 Task: Sort the products in the category "Non-Alcoholic Wines" by relevance.
Action: Mouse moved to (792, 264)
Screenshot: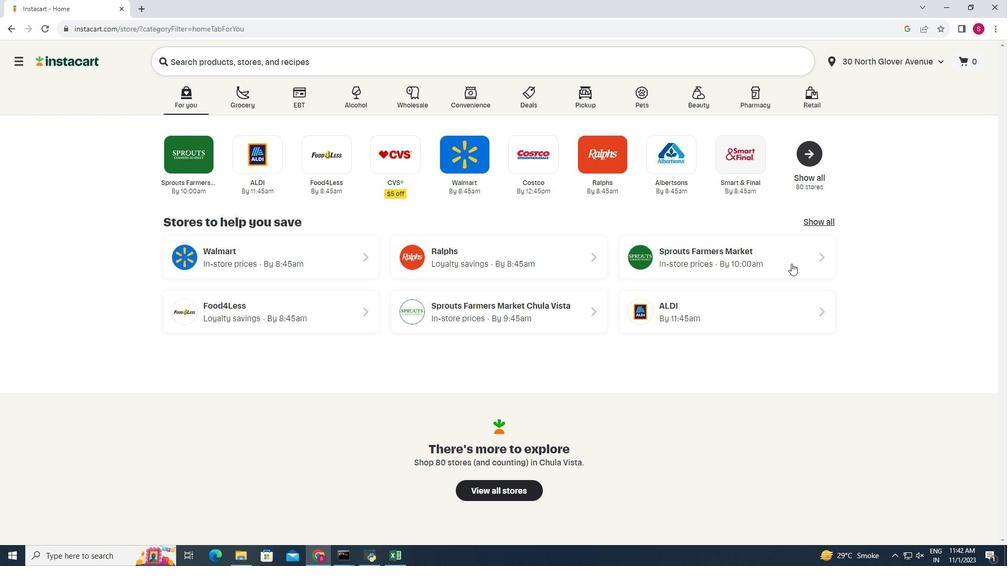 
Action: Mouse pressed left at (792, 264)
Screenshot: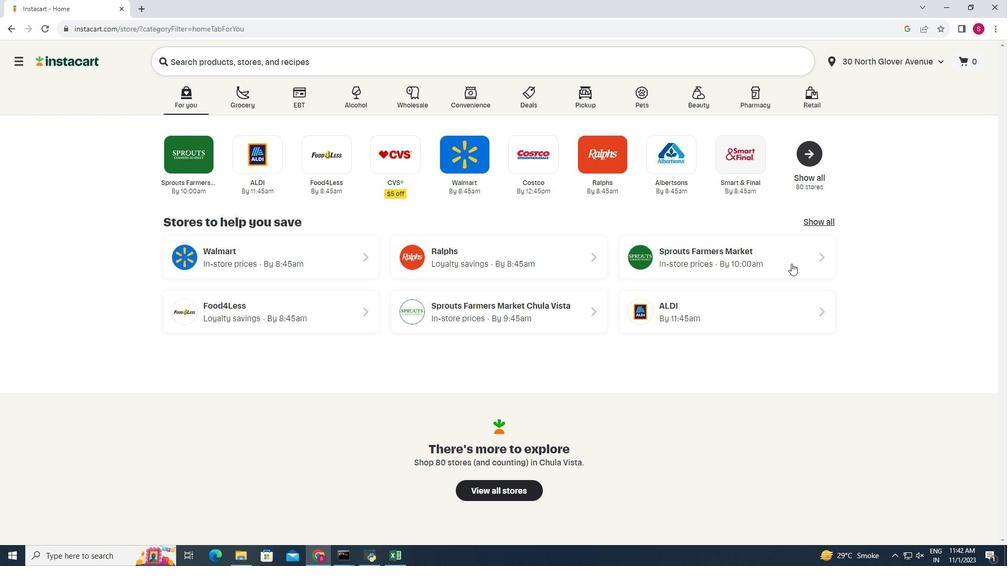 
Action: Mouse moved to (44, 506)
Screenshot: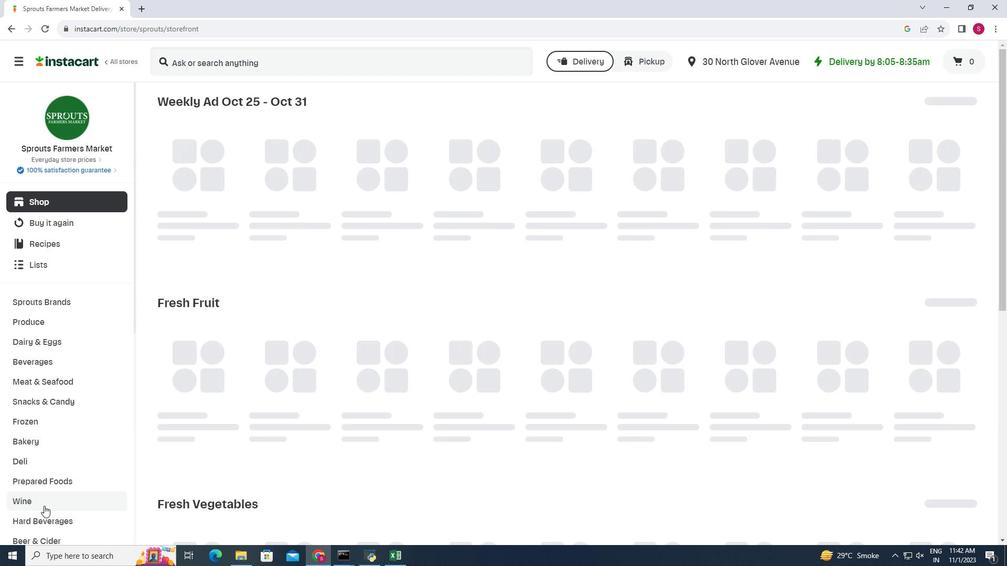 
Action: Mouse pressed left at (44, 506)
Screenshot: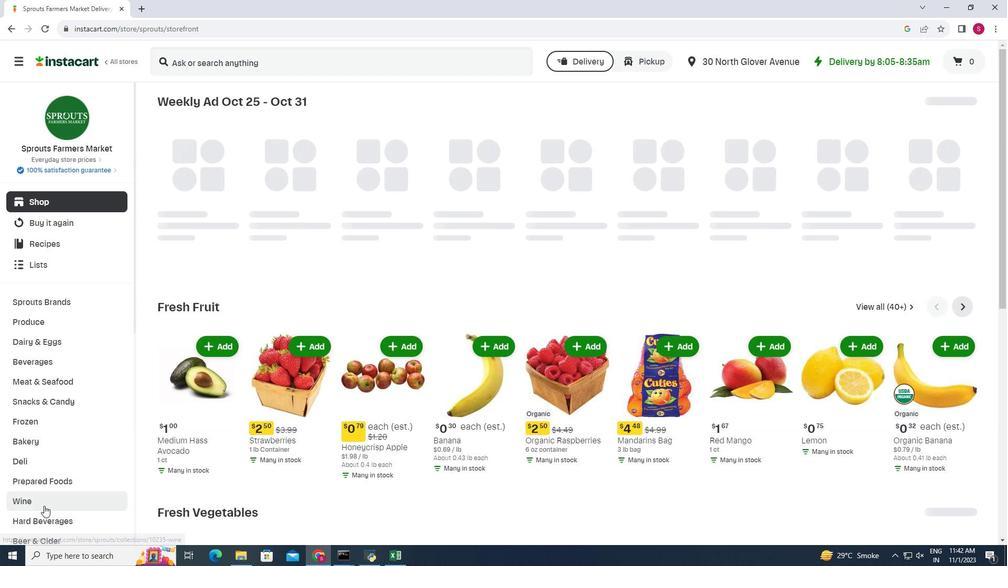 
Action: Mouse moved to (522, 129)
Screenshot: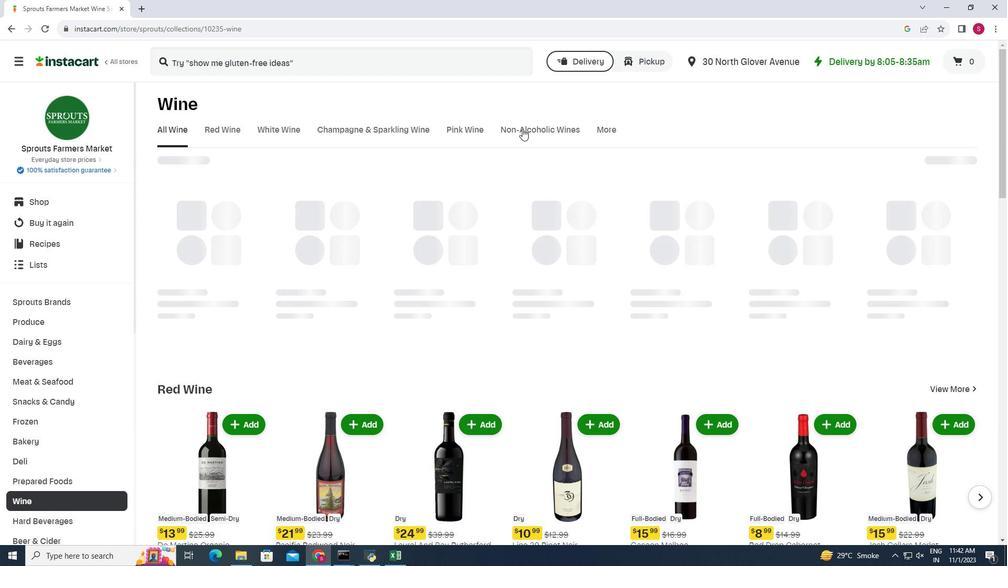 
Action: Mouse pressed left at (522, 129)
Screenshot: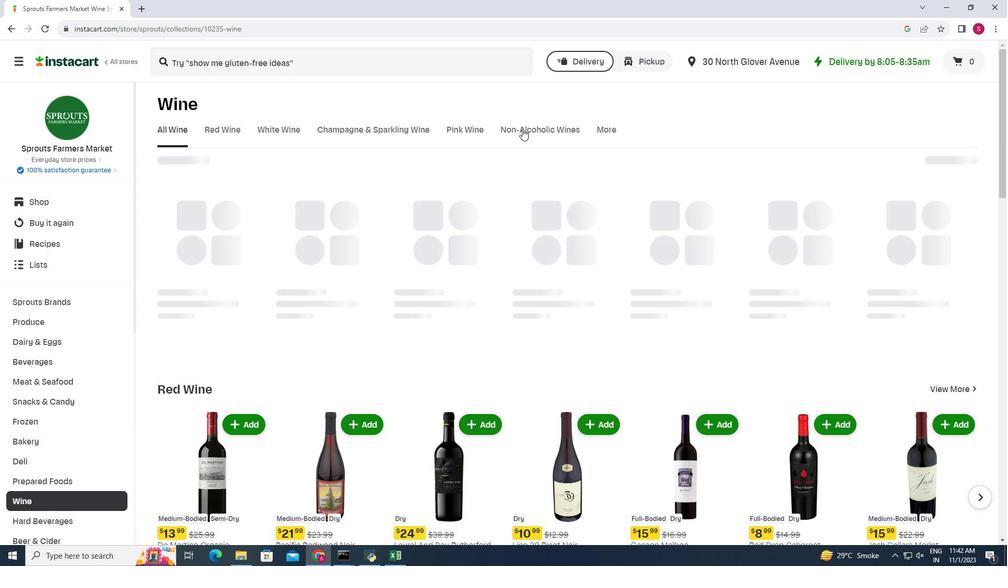 
Action: Mouse moved to (958, 169)
Screenshot: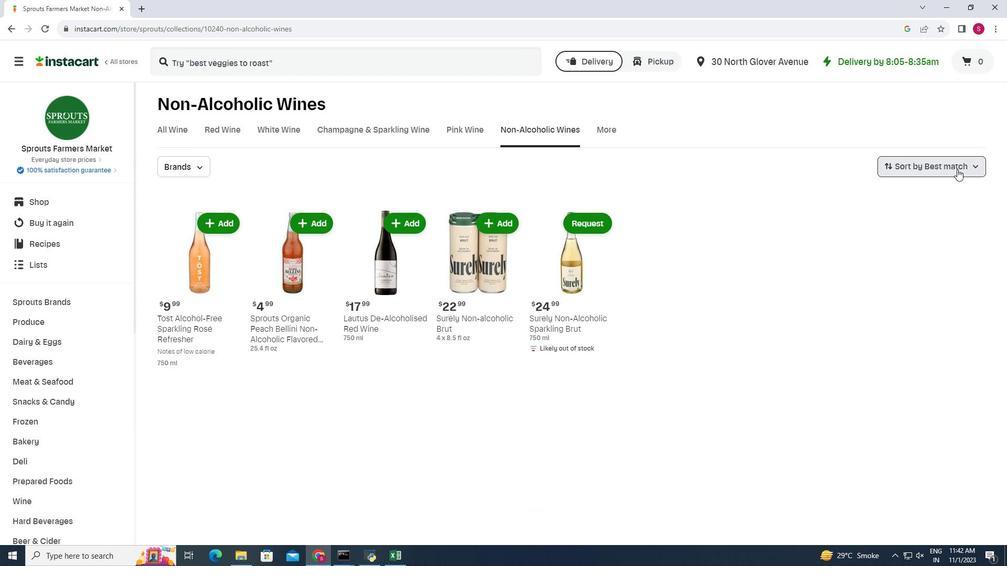 
Action: Mouse pressed left at (958, 169)
Screenshot: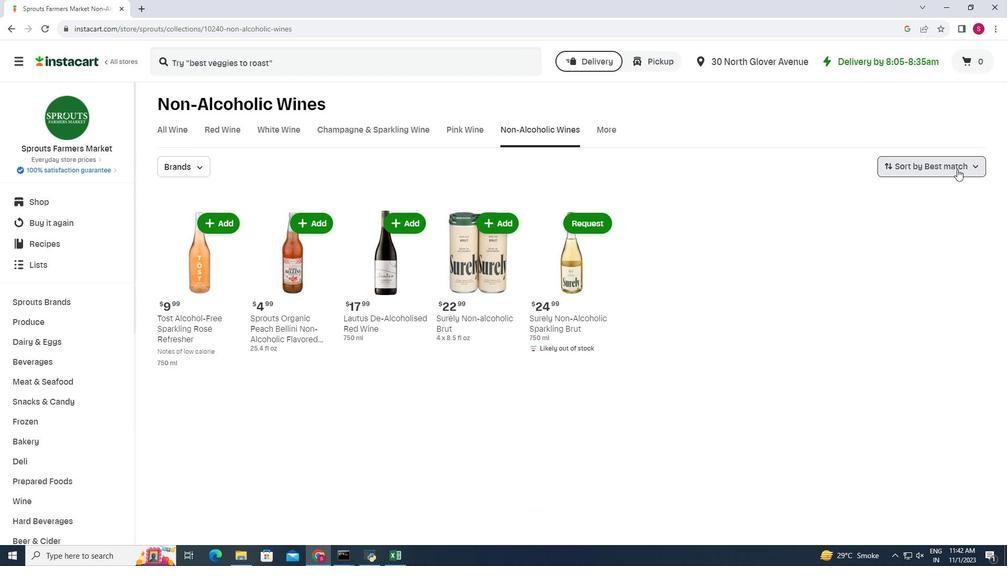 
Action: Mouse moved to (913, 316)
Screenshot: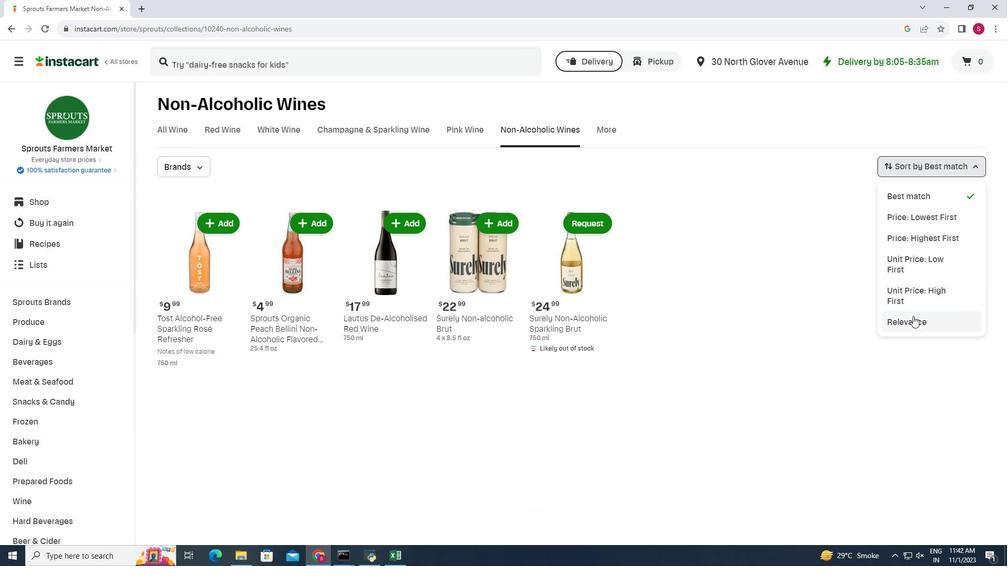 
Action: Mouse pressed left at (913, 316)
Screenshot: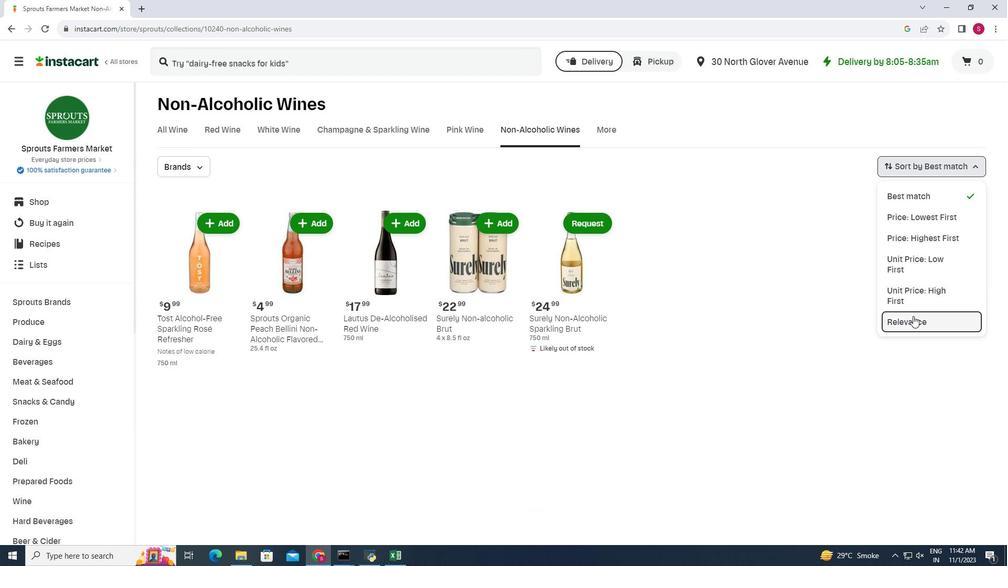 
Action: Mouse moved to (781, 310)
Screenshot: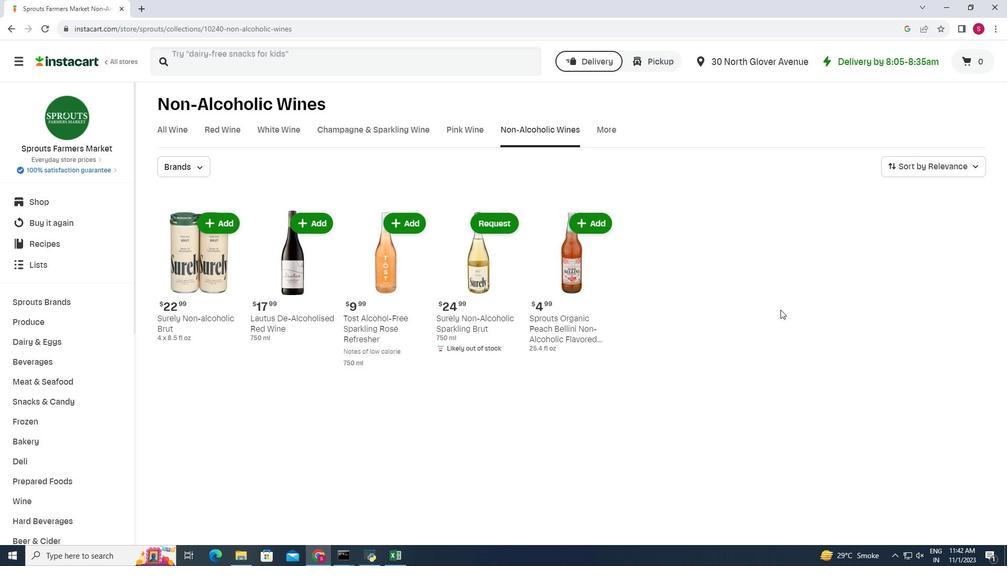 
